 Task: Add the task  Add support for video conferencing to the web application to the section Breakneck Pace in the project TrackForge and add a Due Date to the respective task as 2024/04/16.
Action: Mouse moved to (803, 444)
Screenshot: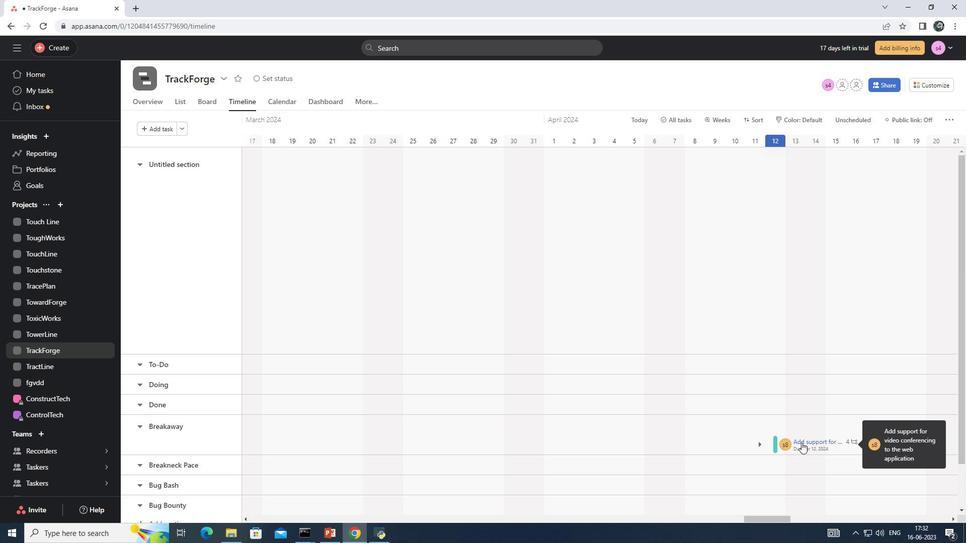 
Action: Mouse pressed left at (803, 444)
Screenshot: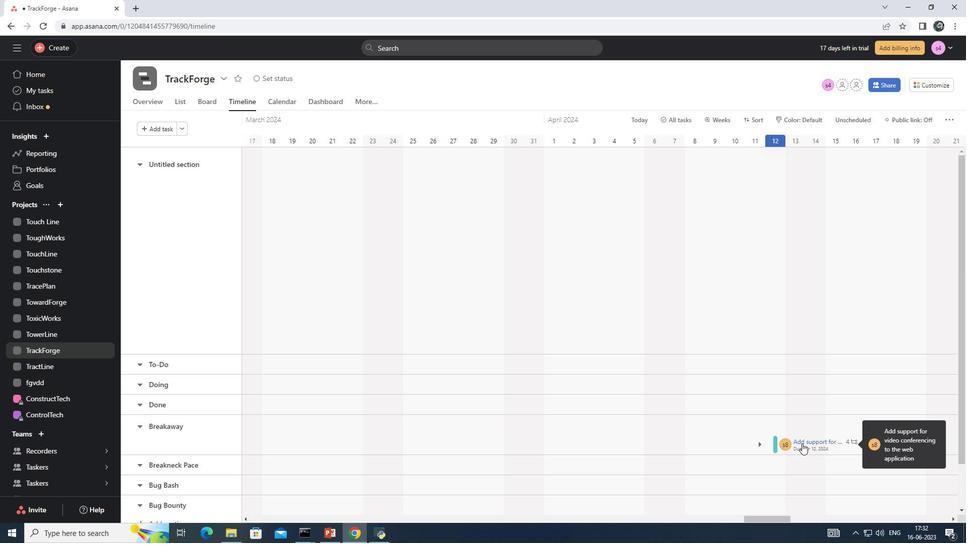 
Action: Mouse moved to (587, 280)
Screenshot: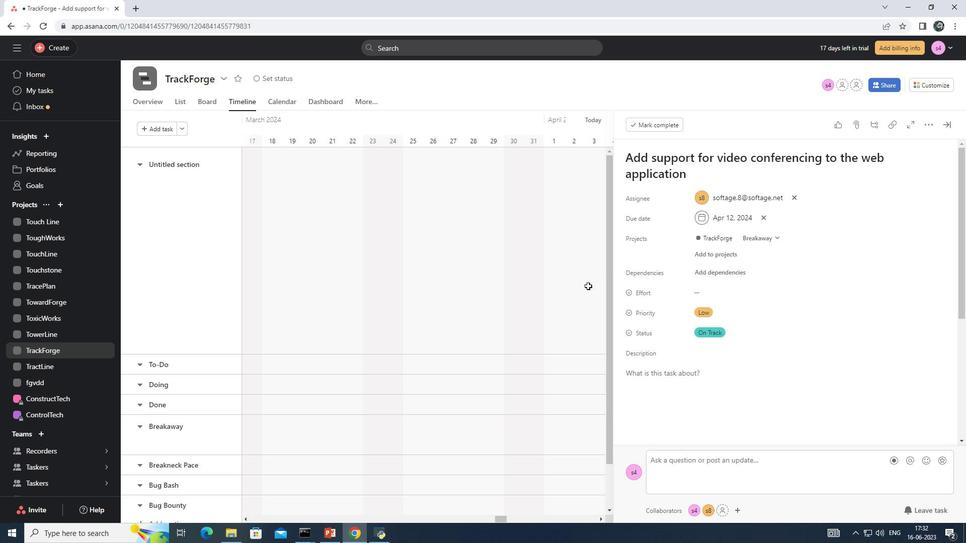 
Action: Mouse pressed left at (587, 280)
Screenshot: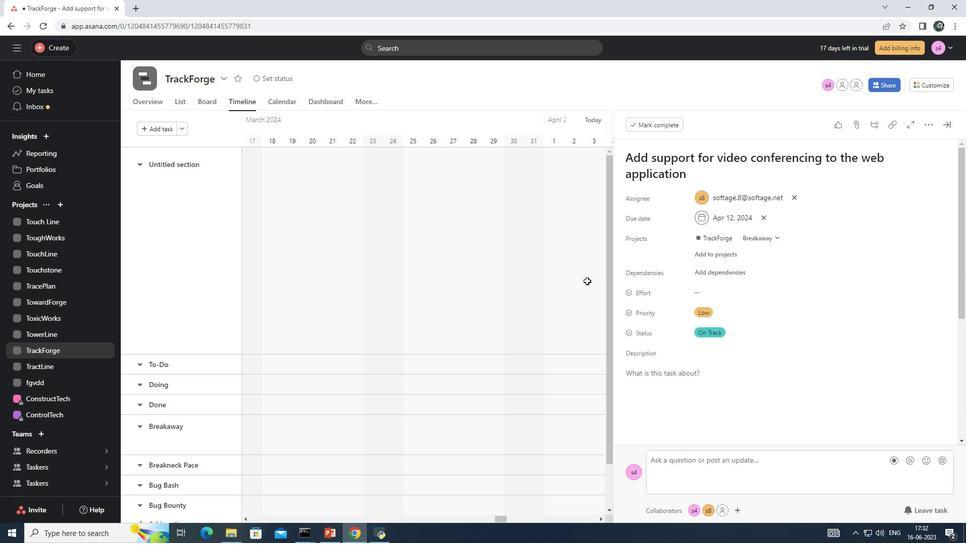 
Action: Mouse moved to (775, 446)
Screenshot: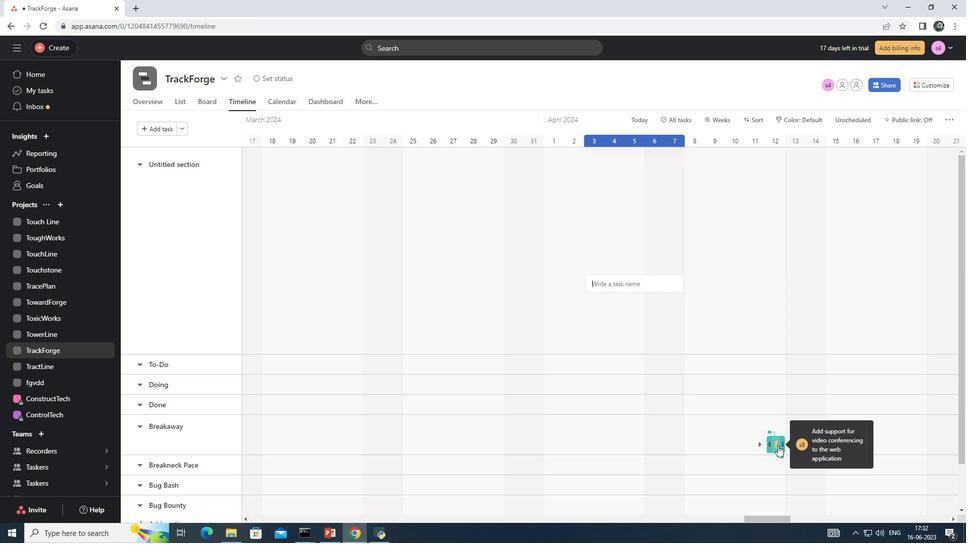 
Action: Mouse pressed left at (775, 446)
Screenshot: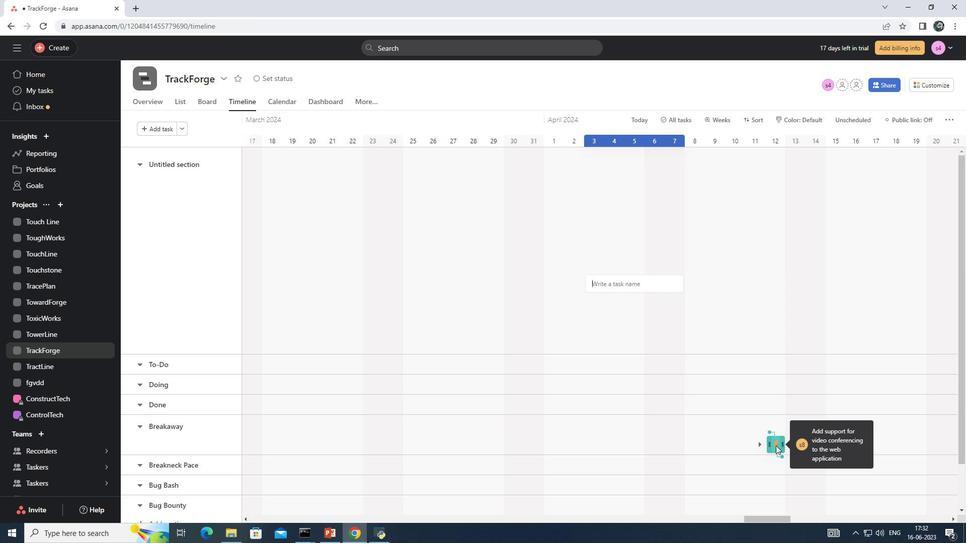 
Action: Mouse moved to (776, 444)
Screenshot: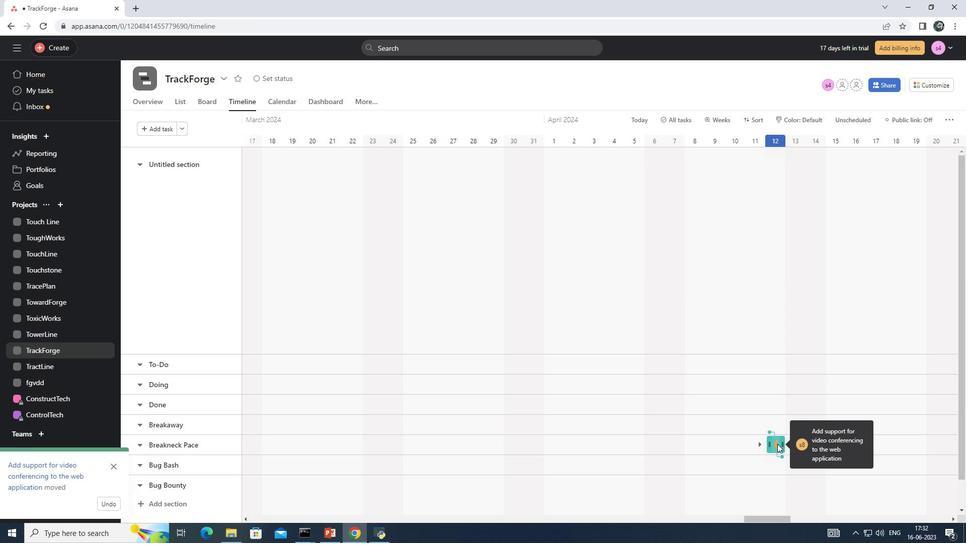 
Action: Mouse pressed left at (776, 444)
Screenshot: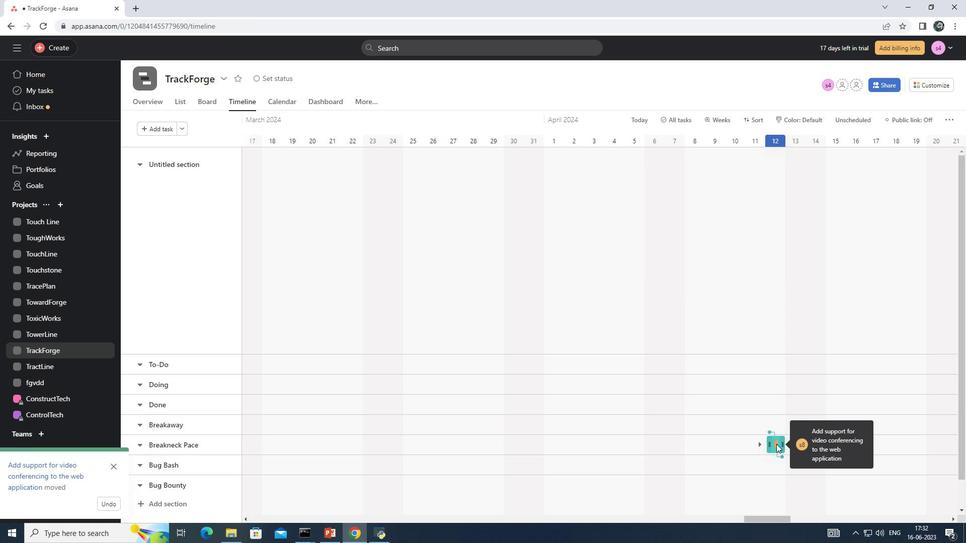 
Action: Mouse moved to (764, 214)
Screenshot: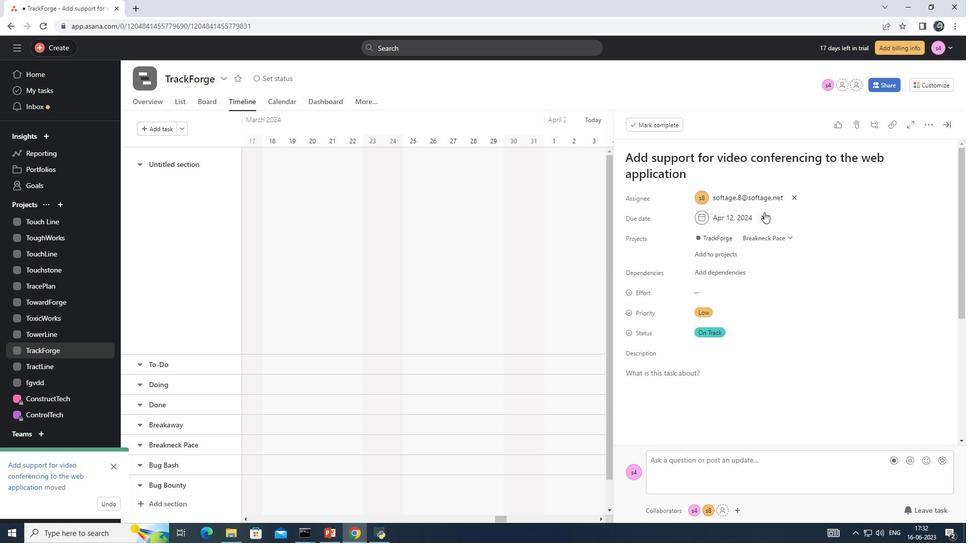 
Action: Mouse pressed left at (764, 214)
Screenshot: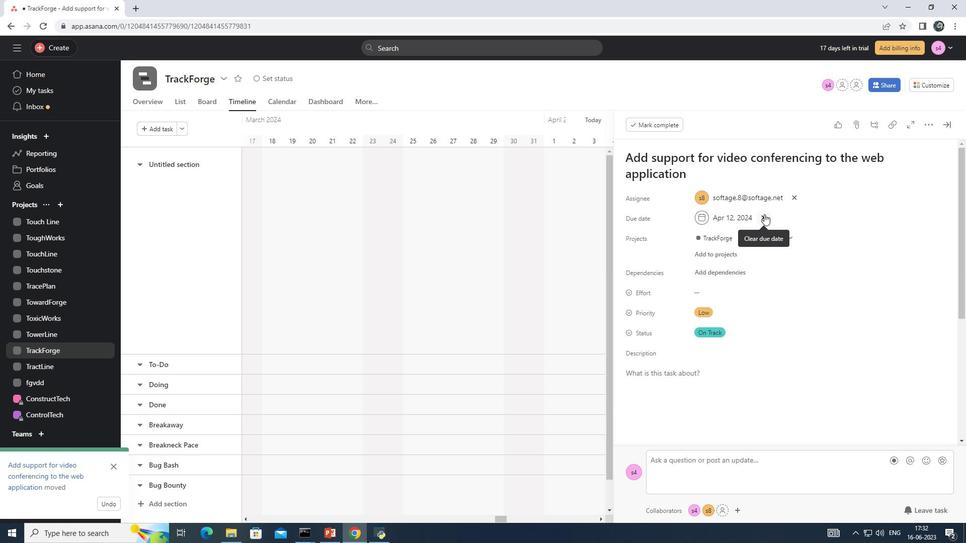 
Action: Mouse moved to (737, 217)
Screenshot: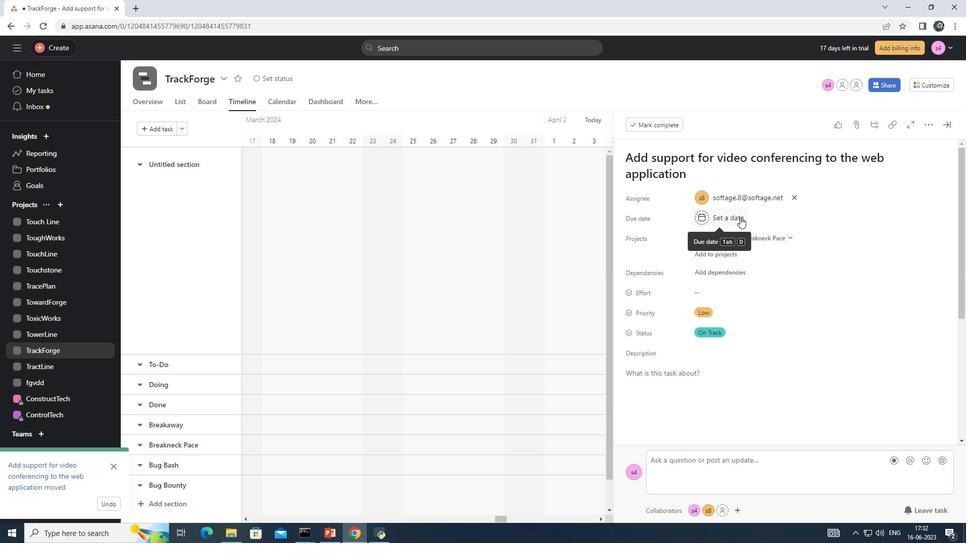 
Action: Mouse pressed left at (737, 217)
Screenshot: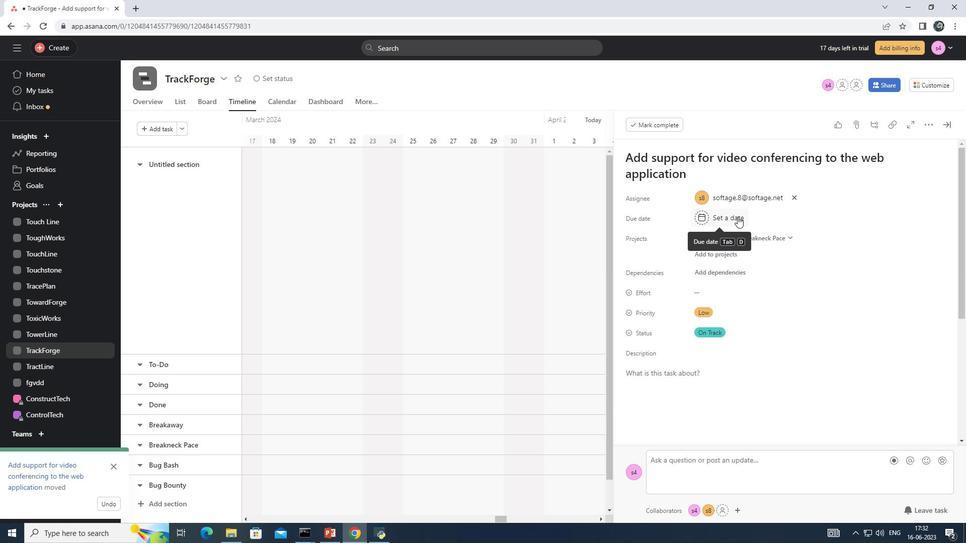 
Action: Mouse moved to (784, 247)
Screenshot: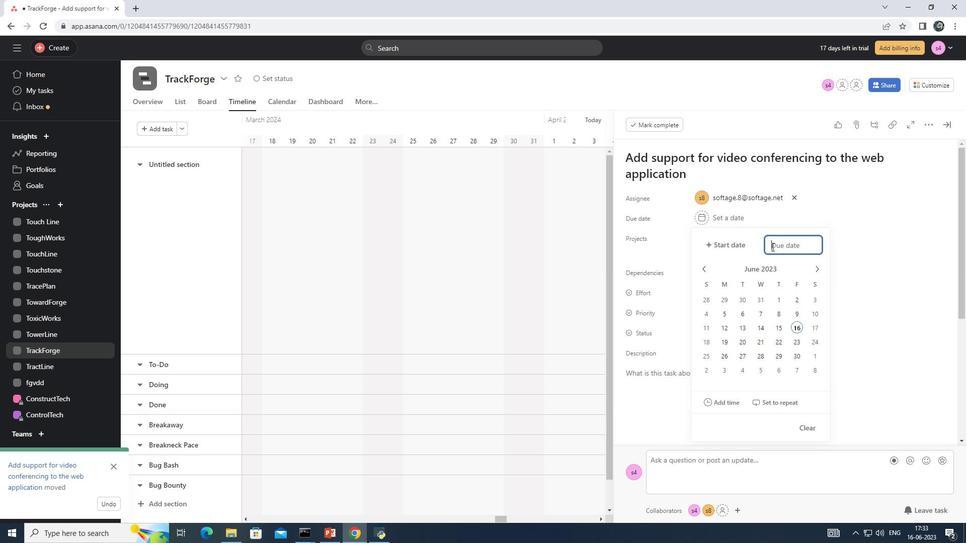 
Action: Key pressed 2024/04/16<Key.enter>
Screenshot: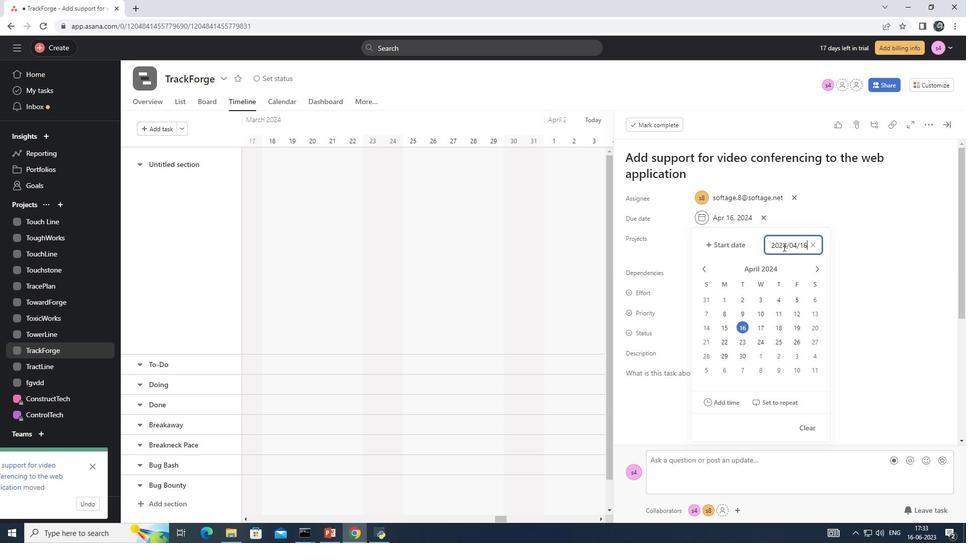 
Action: Mouse moved to (795, 232)
Screenshot: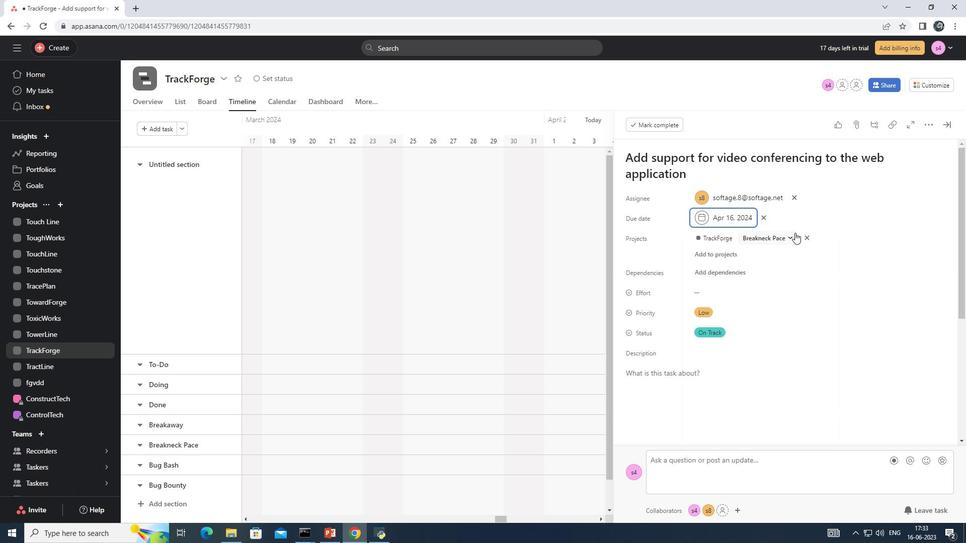 
